 Task: Check custom field "Assignee".
Action: Mouse pressed left at (840, 230)
Screenshot: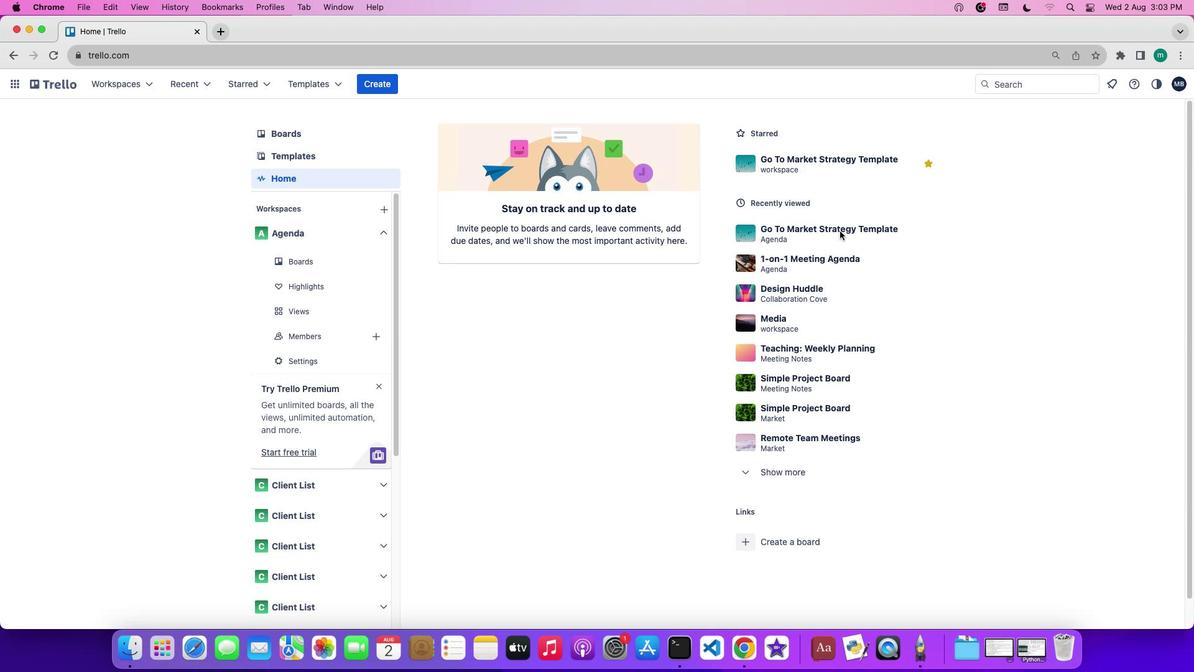 
Action: Mouse pressed left at (840, 230)
Screenshot: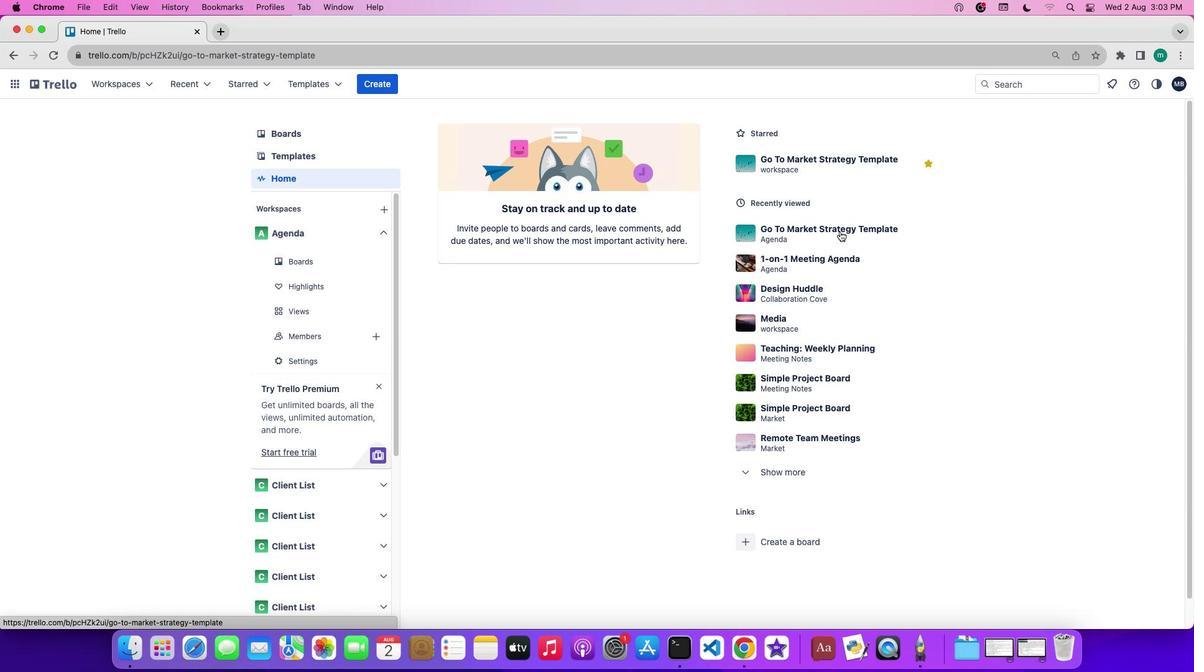 
Action: Mouse moved to (1118, 262)
Screenshot: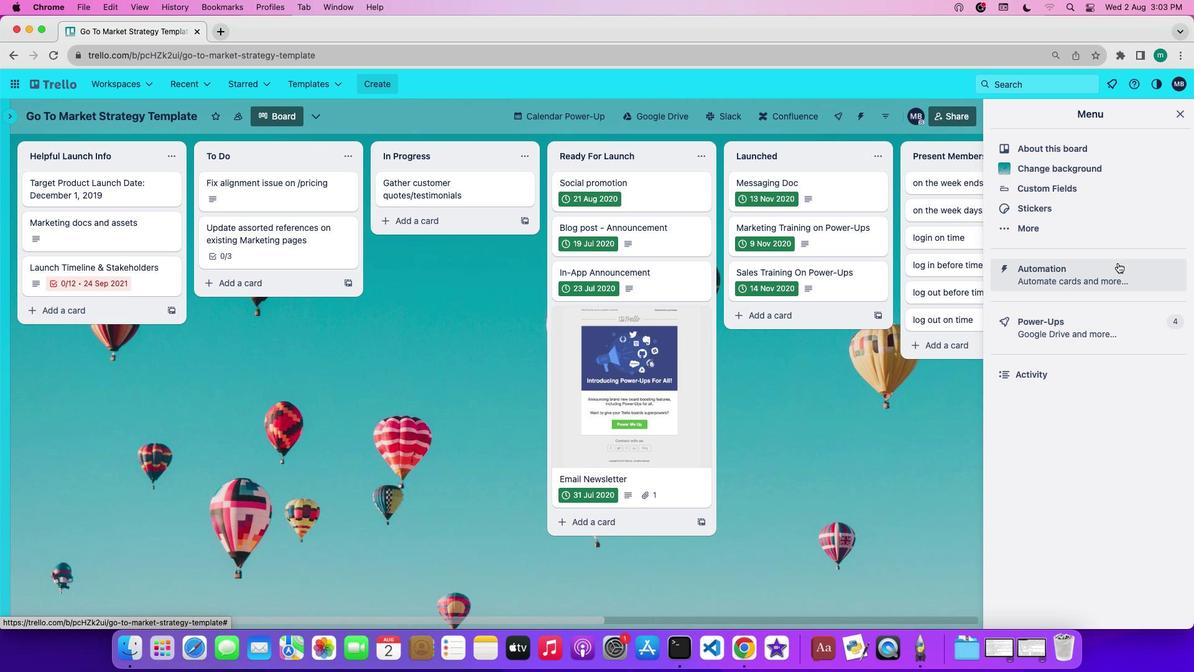 
Action: Mouse pressed left at (1118, 262)
Screenshot: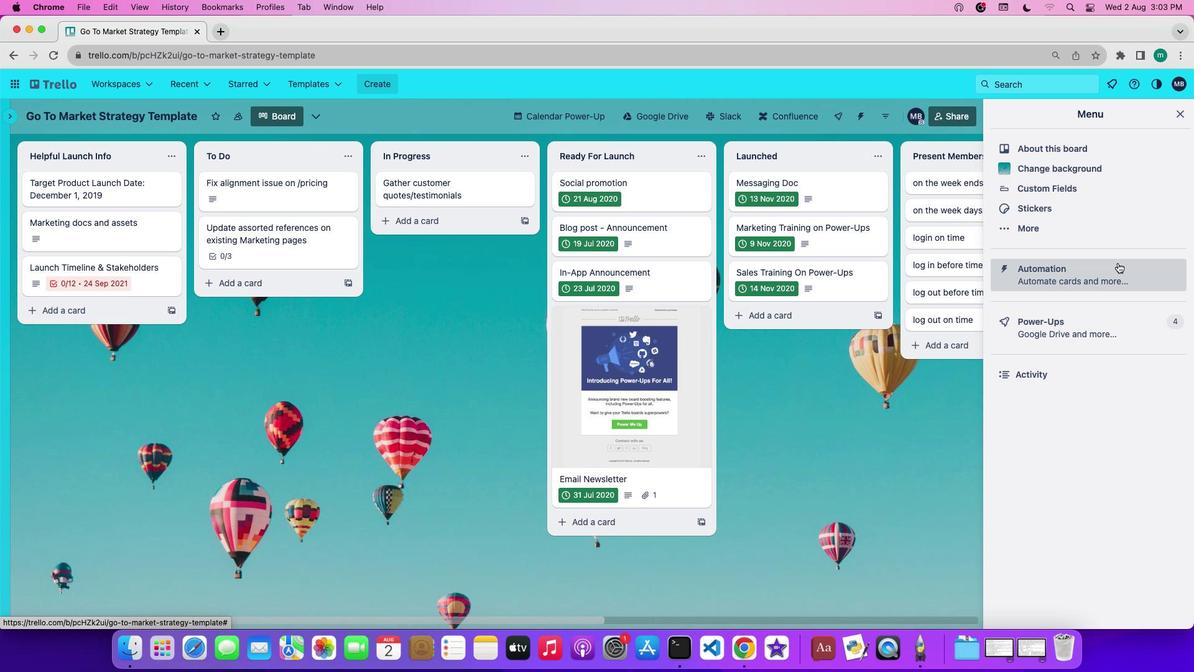 
Action: Mouse moved to (41, 321)
Screenshot: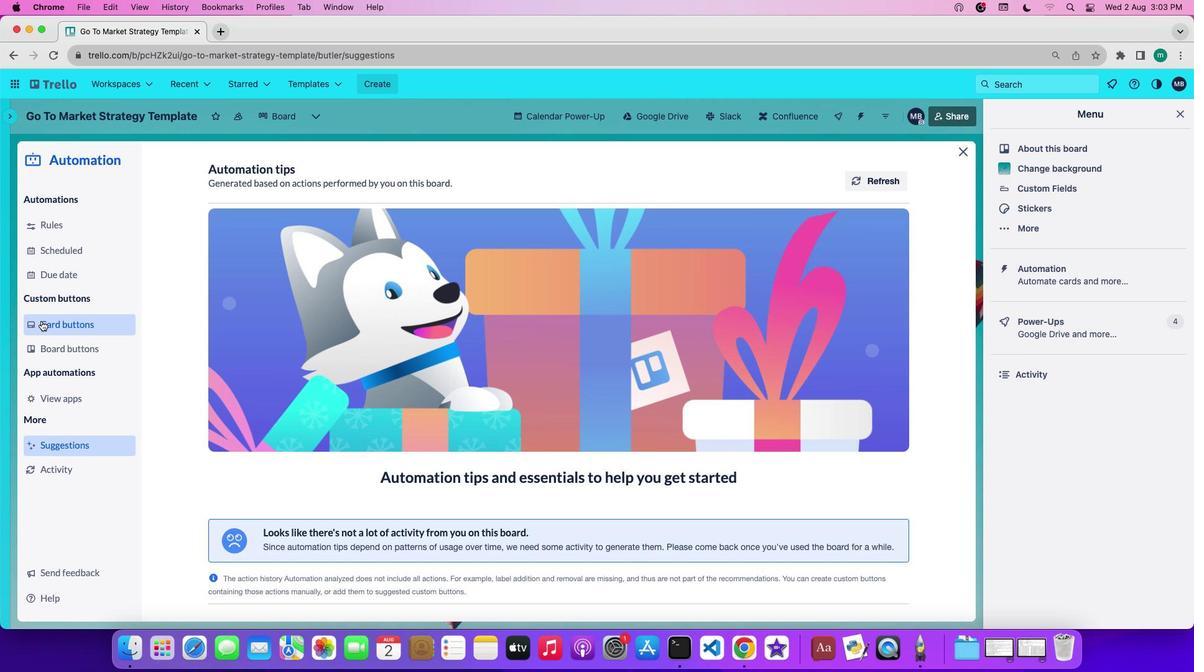 
Action: Mouse pressed left at (41, 321)
Screenshot: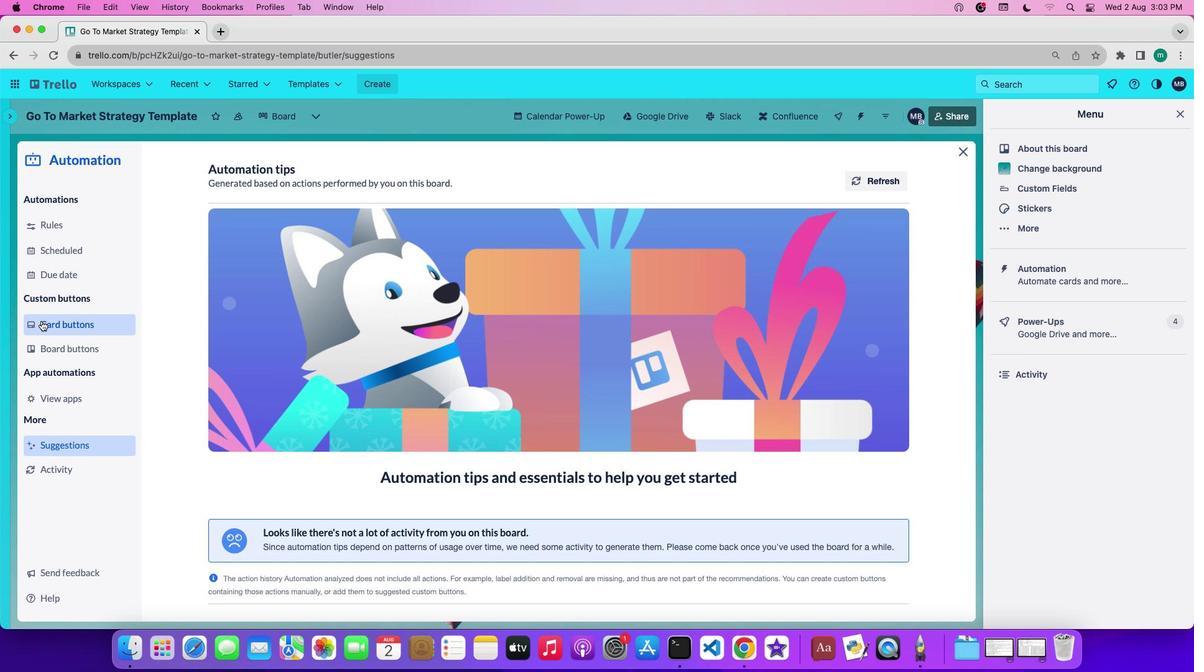 
Action: Mouse moved to (253, 432)
Screenshot: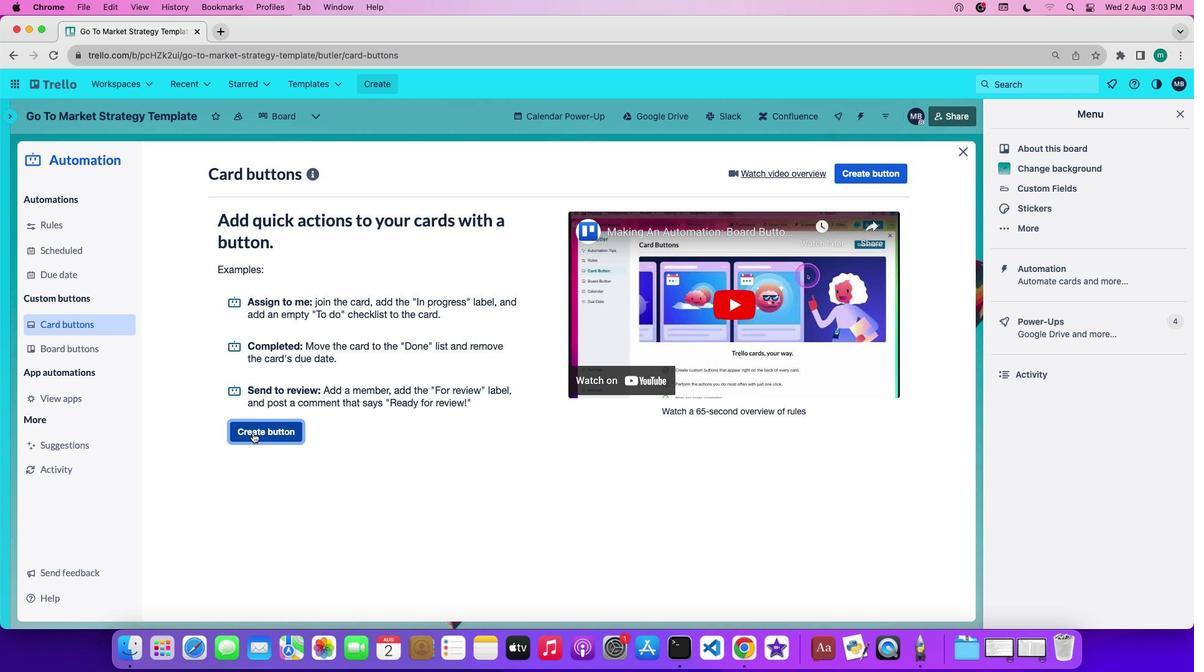 
Action: Mouse pressed left at (253, 432)
Screenshot: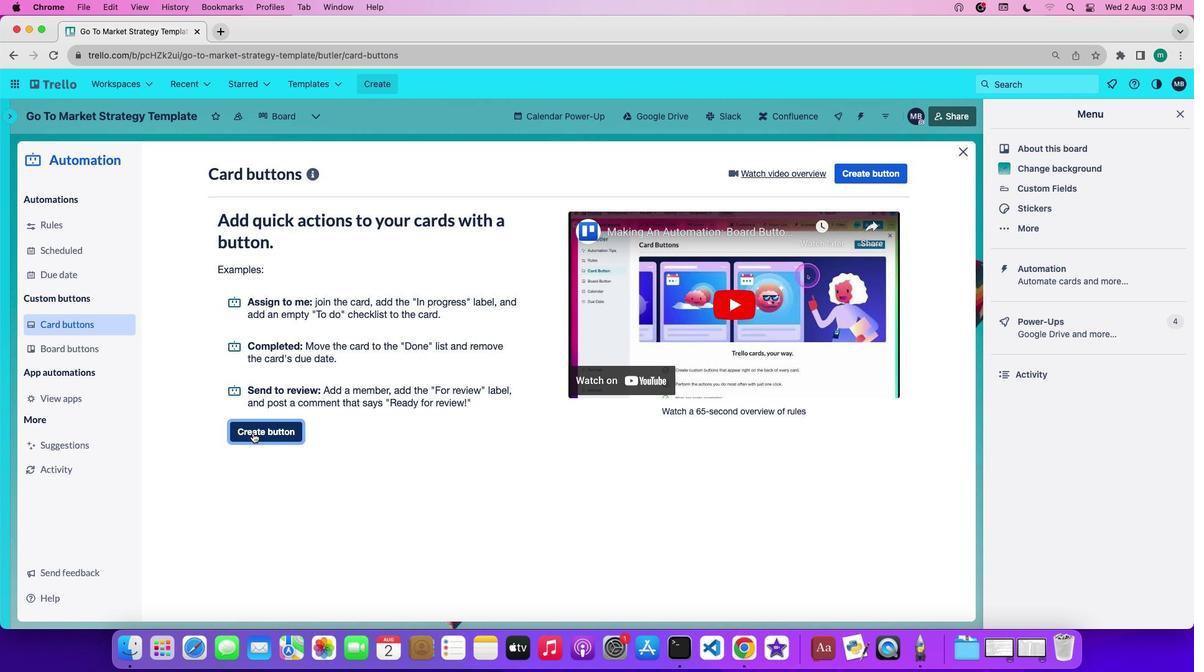 
Action: Mouse moved to (591, 332)
Screenshot: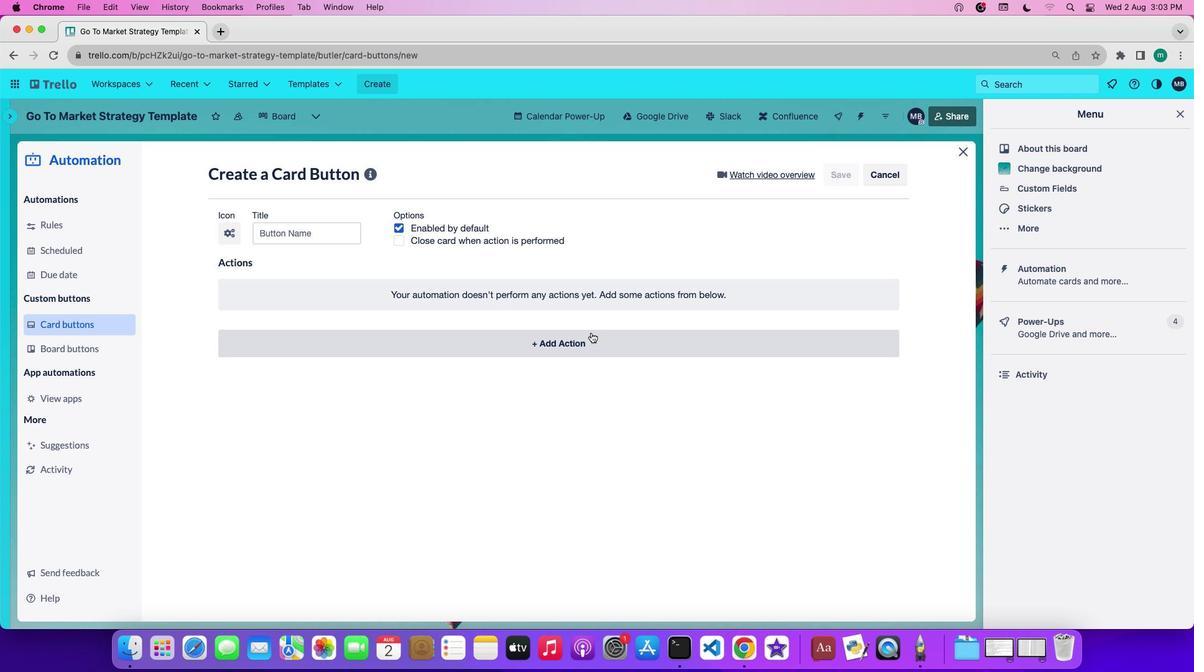 
Action: Mouse pressed left at (591, 332)
Screenshot: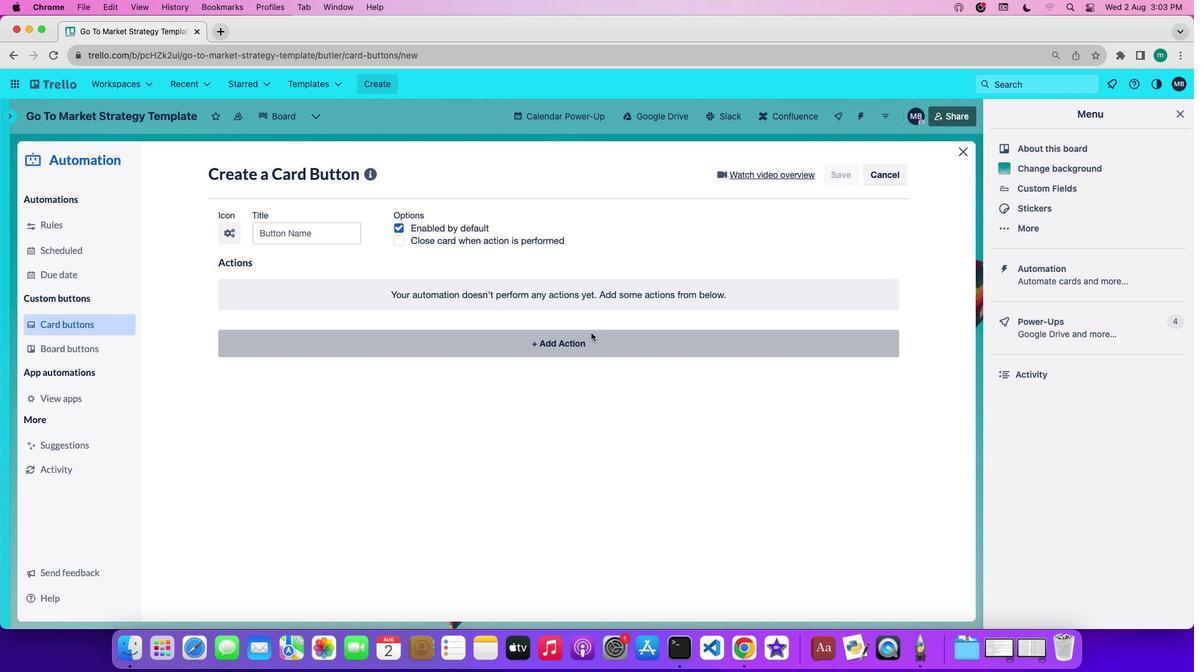 
Action: Mouse moved to (529, 382)
Screenshot: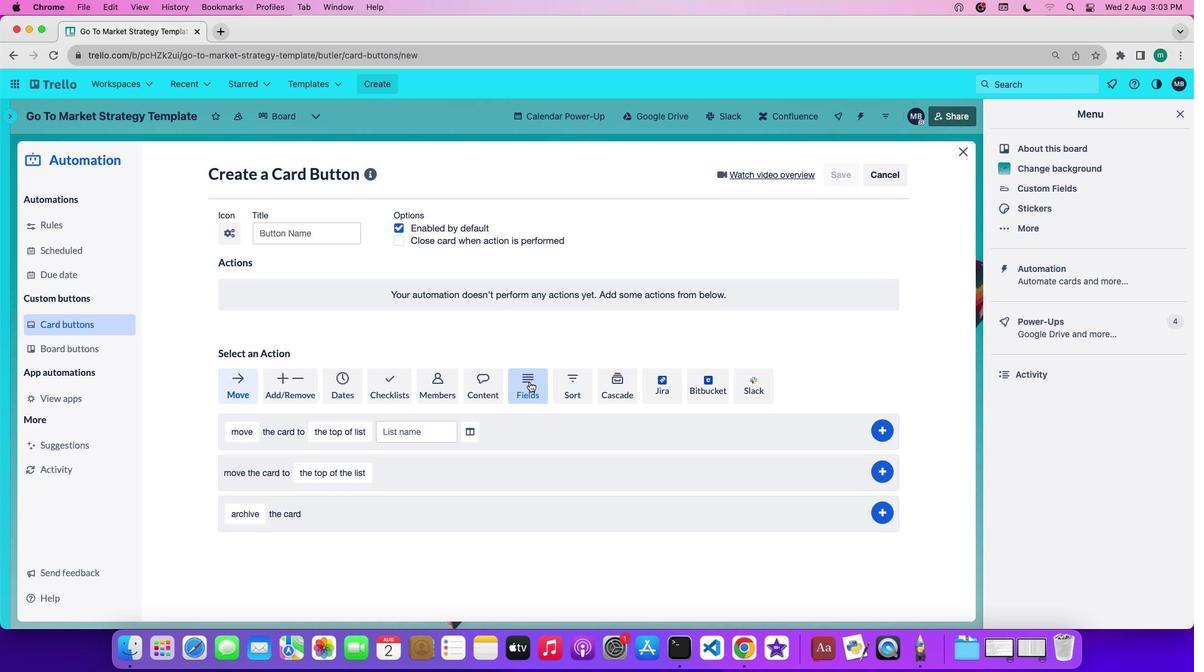 
Action: Mouse pressed left at (529, 382)
Screenshot: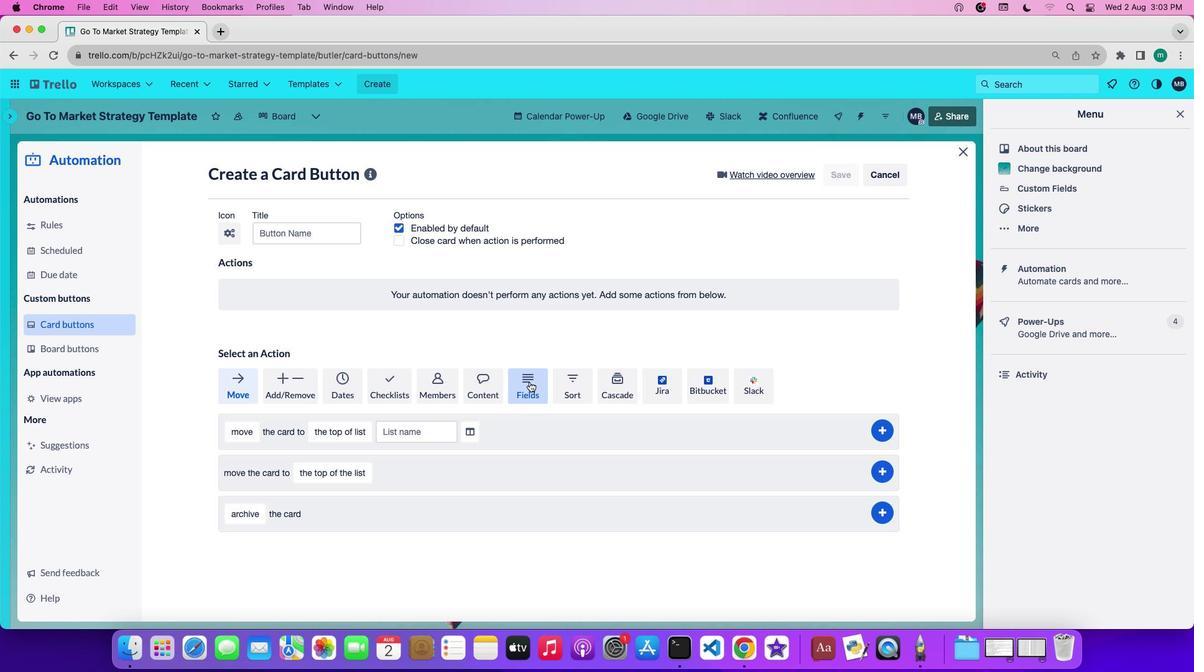 
Action: Mouse moved to (467, 480)
Screenshot: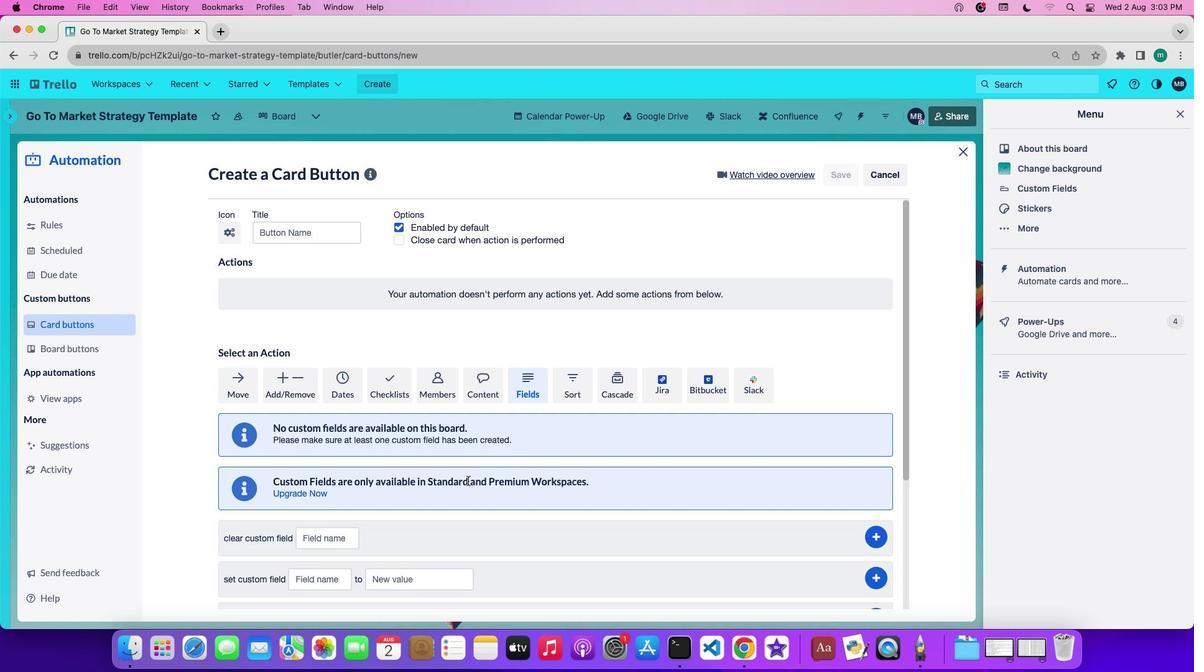 
Action: Mouse scrolled (467, 480) with delta (0, 0)
Screenshot: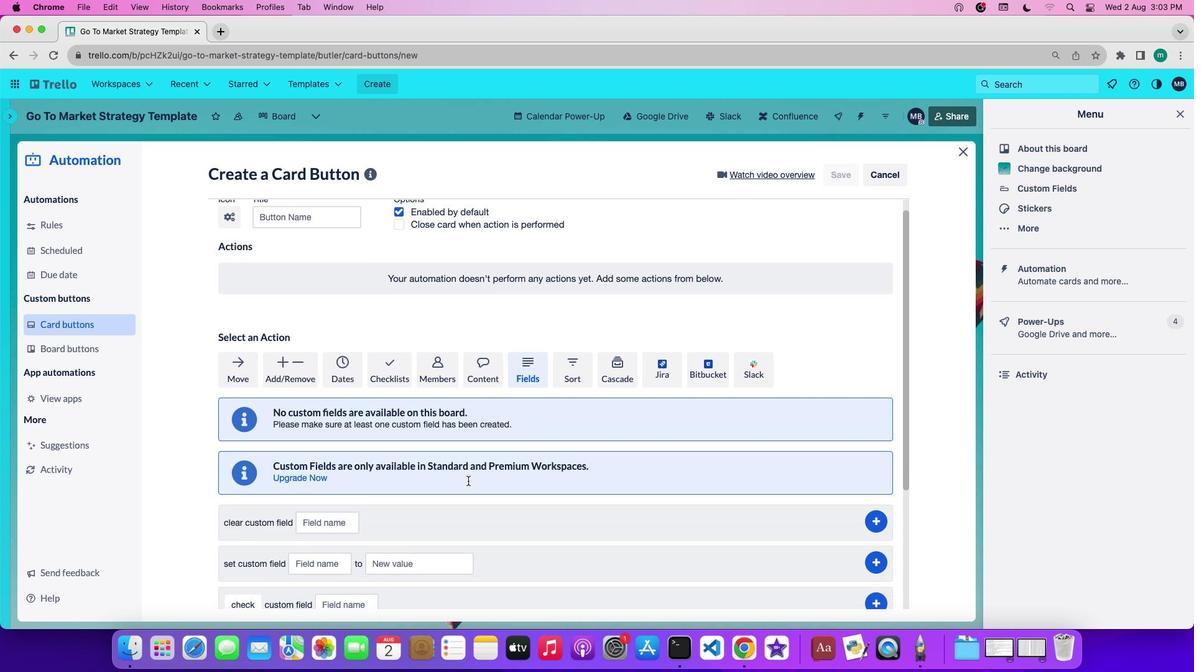 
Action: Mouse scrolled (467, 480) with delta (0, 0)
Screenshot: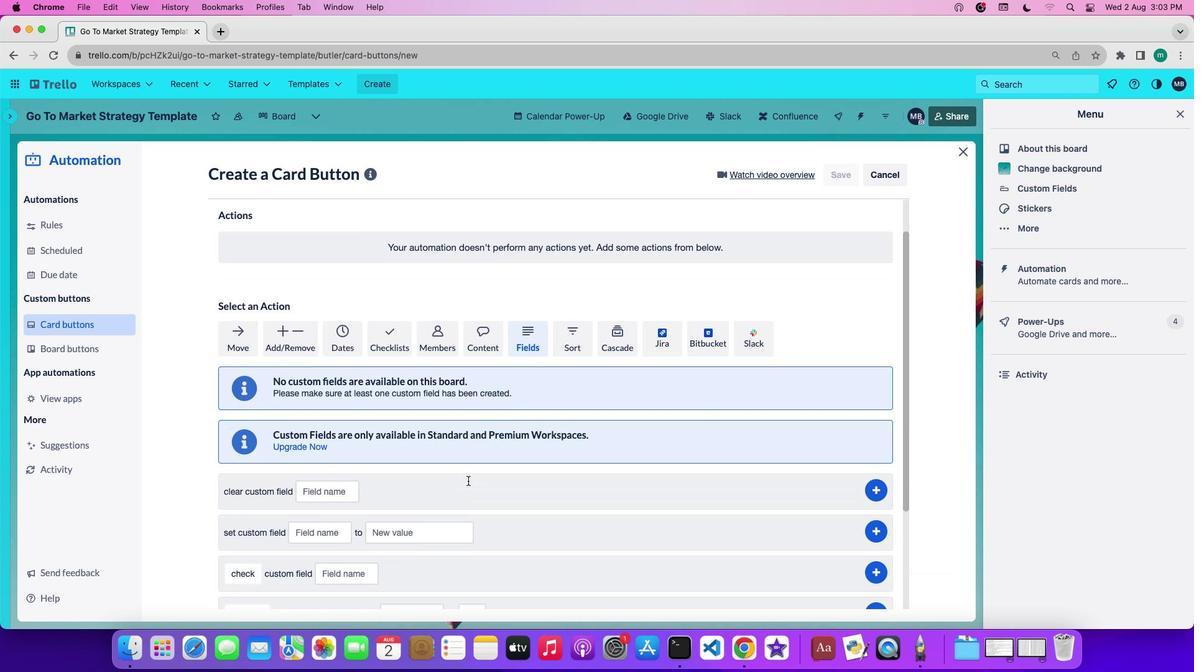 
Action: Mouse scrolled (467, 480) with delta (0, -1)
Screenshot: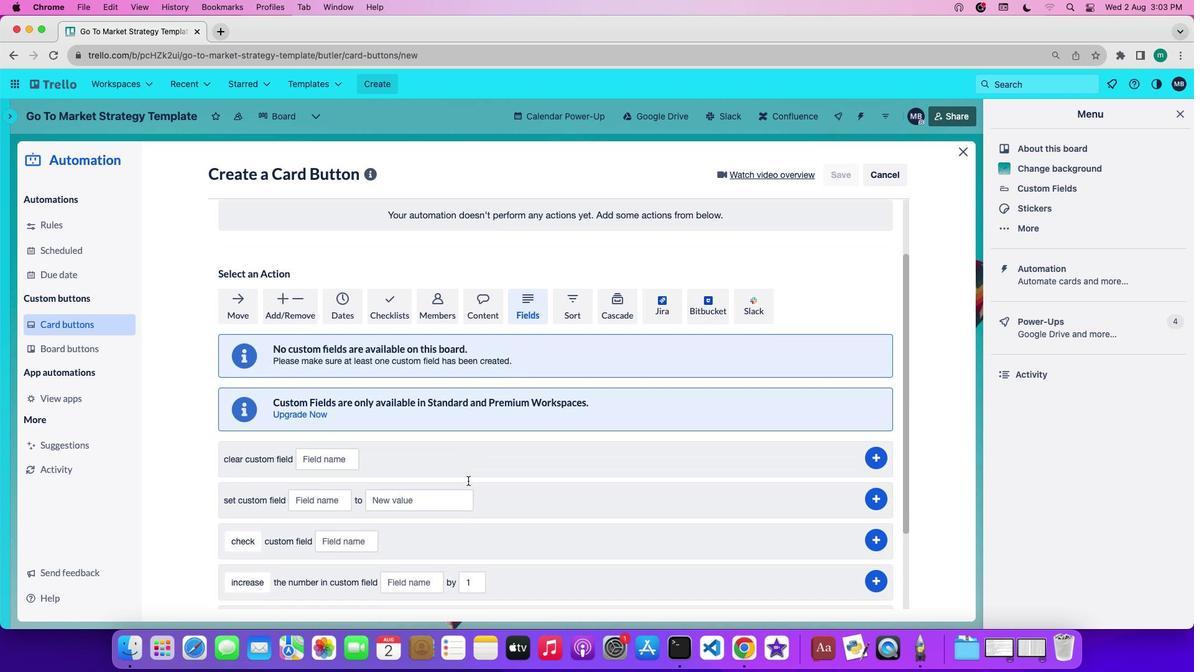 
Action: Mouse scrolled (467, 480) with delta (0, -1)
Screenshot: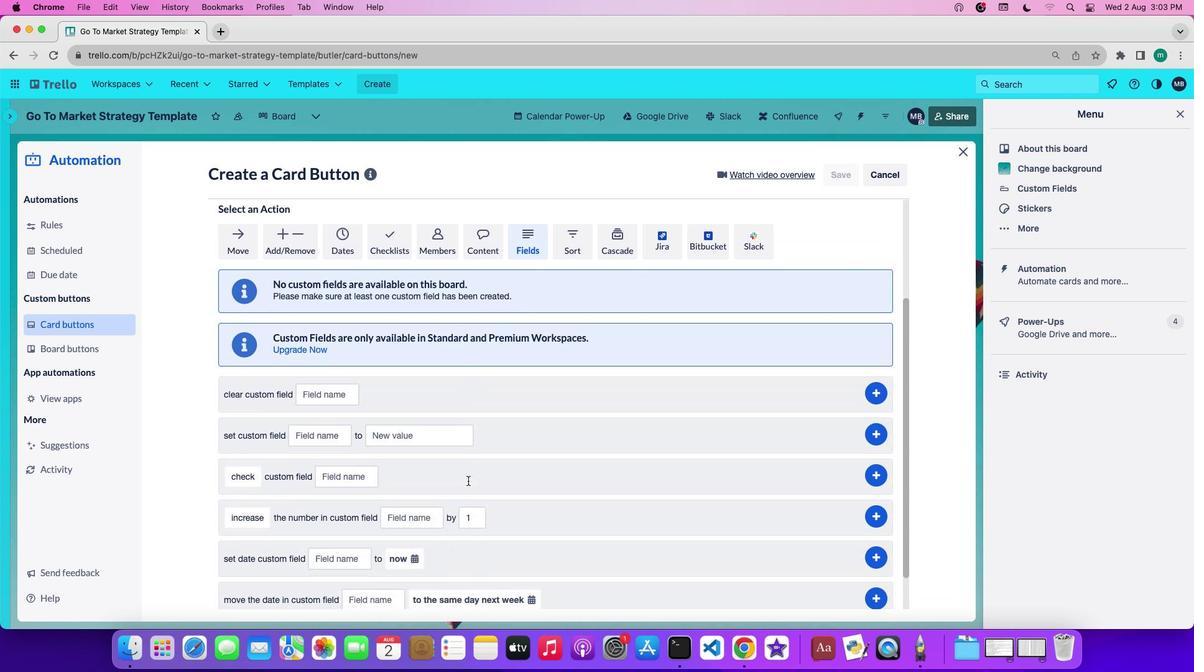 
Action: Mouse moved to (256, 458)
Screenshot: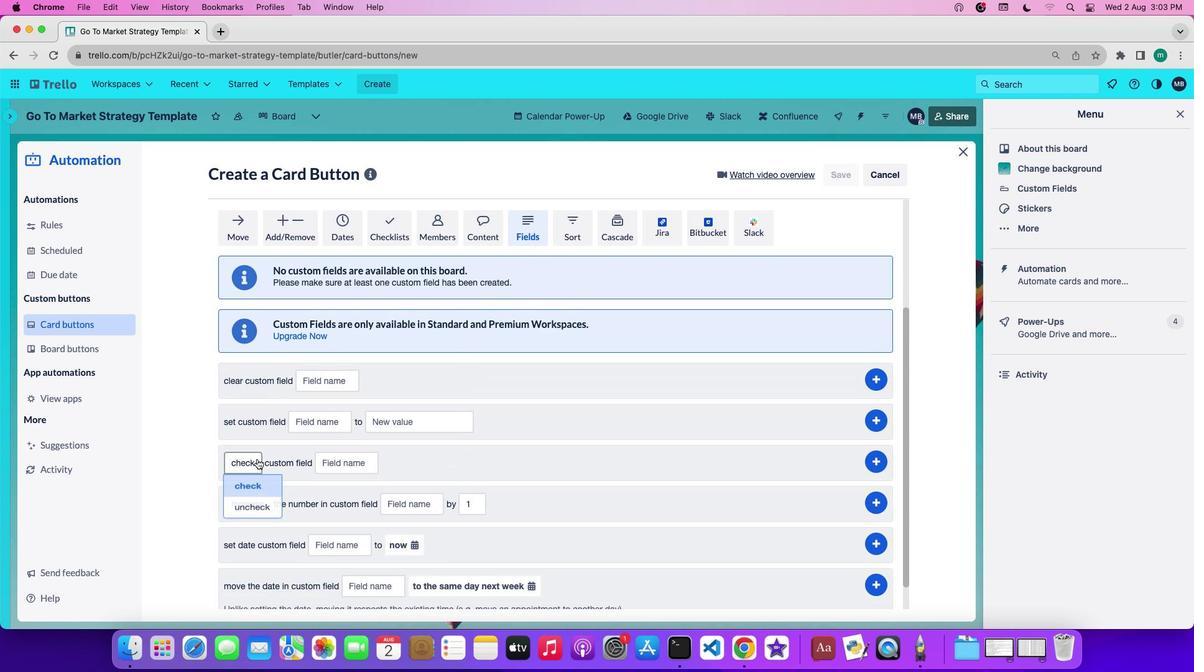 
Action: Mouse pressed left at (256, 458)
Screenshot: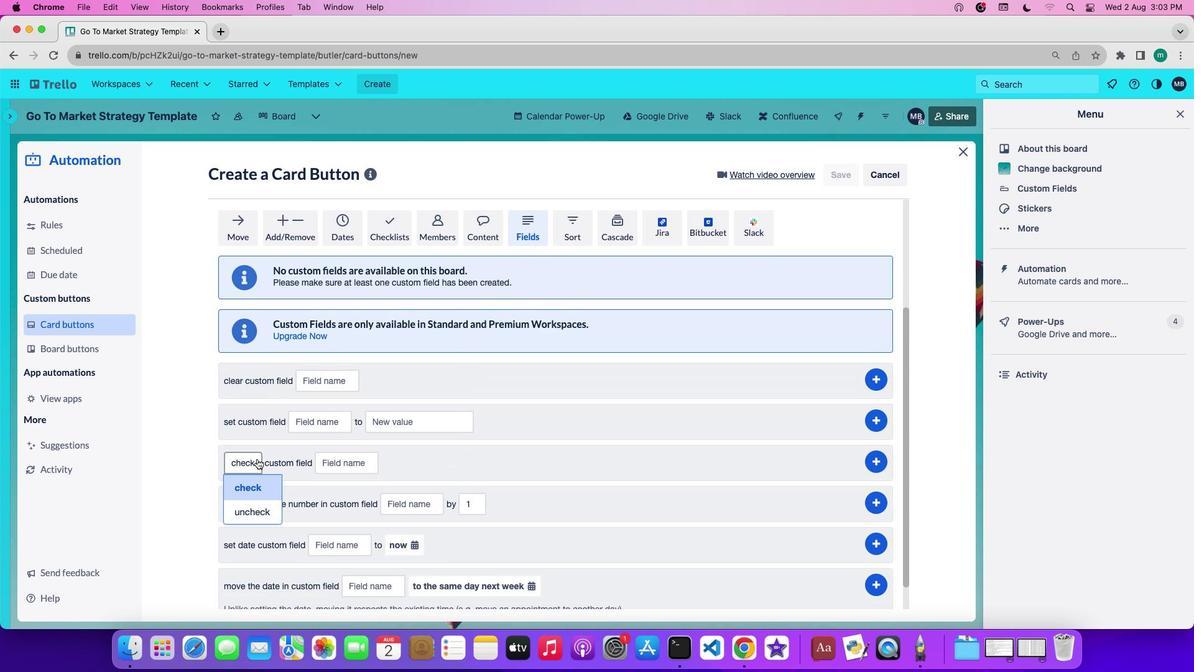 
Action: Mouse moved to (253, 490)
Screenshot: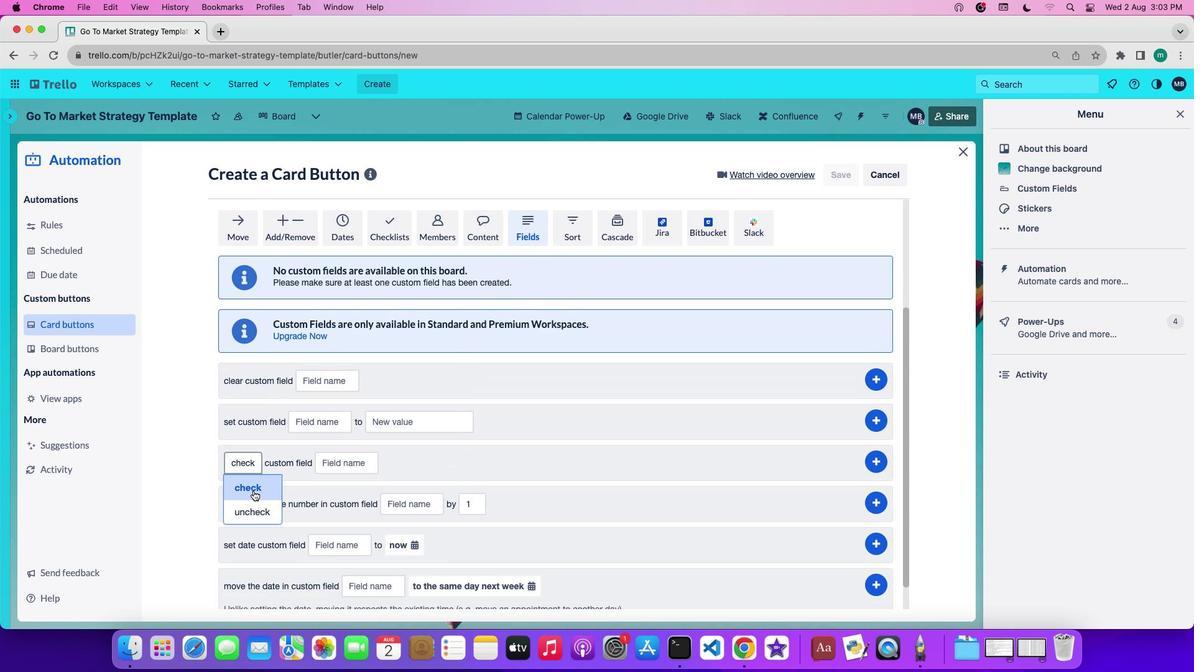 
Action: Mouse pressed left at (253, 490)
Screenshot: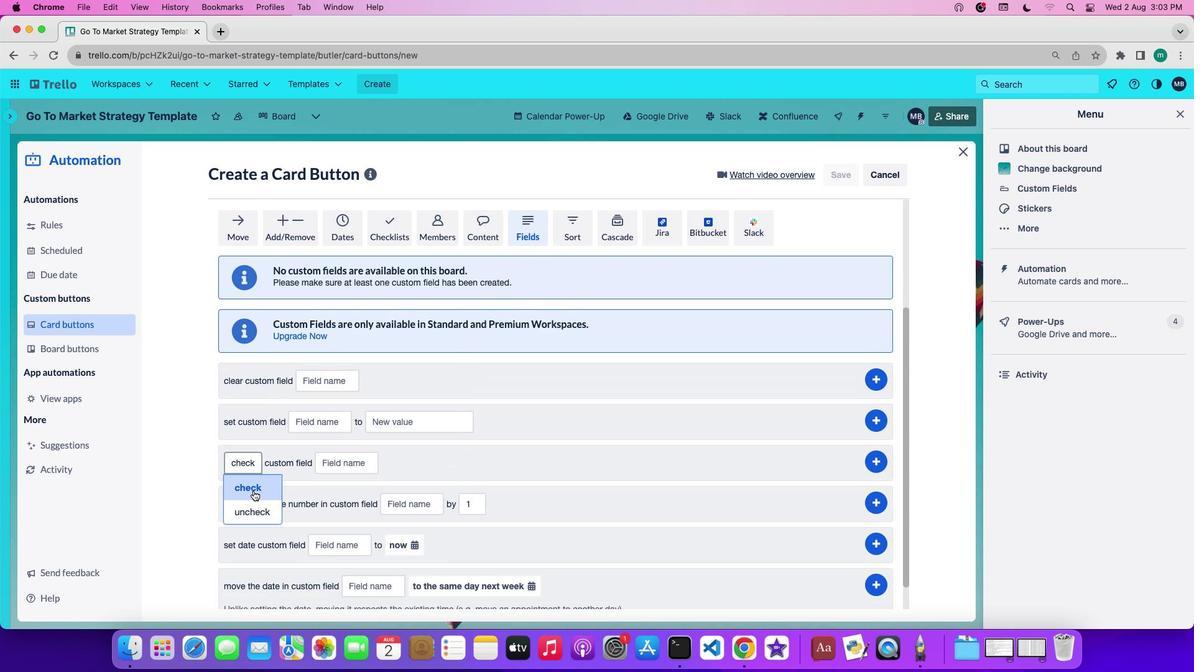 
Action: Mouse moved to (326, 464)
Screenshot: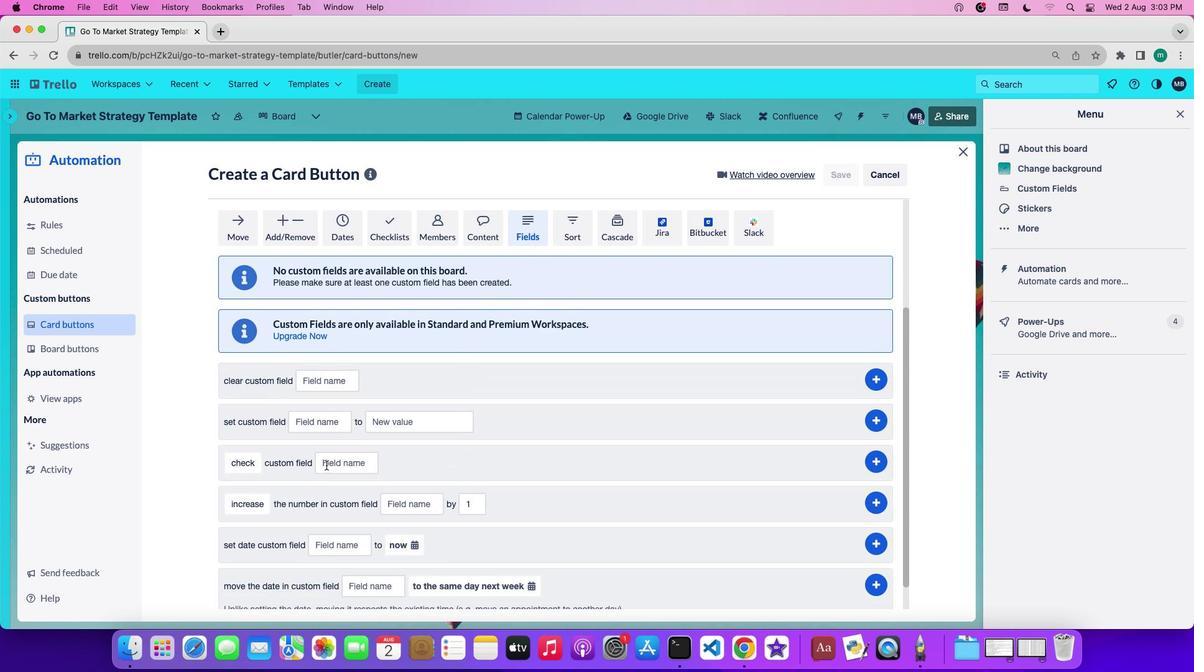 
Action: Mouse pressed left at (326, 464)
Screenshot: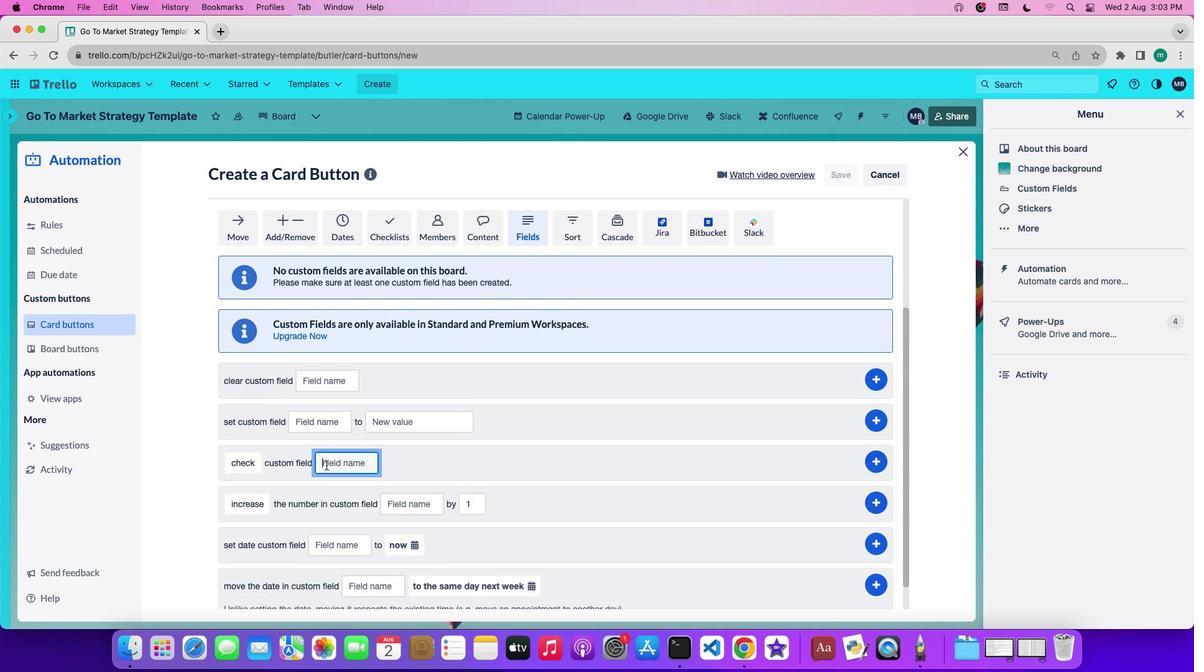 
Action: Key pressed Key.shift'A''s''s''i''g''n''e''e'
Screenshot: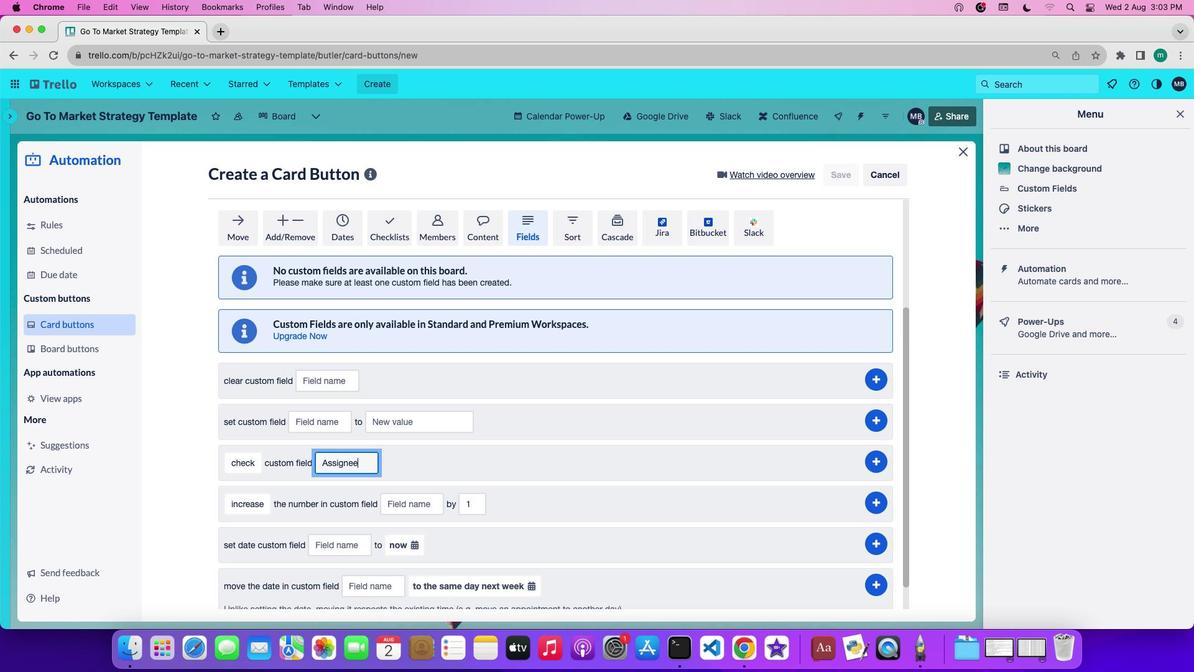 
Action: Mouse moved to (877, 454)
Screenshot: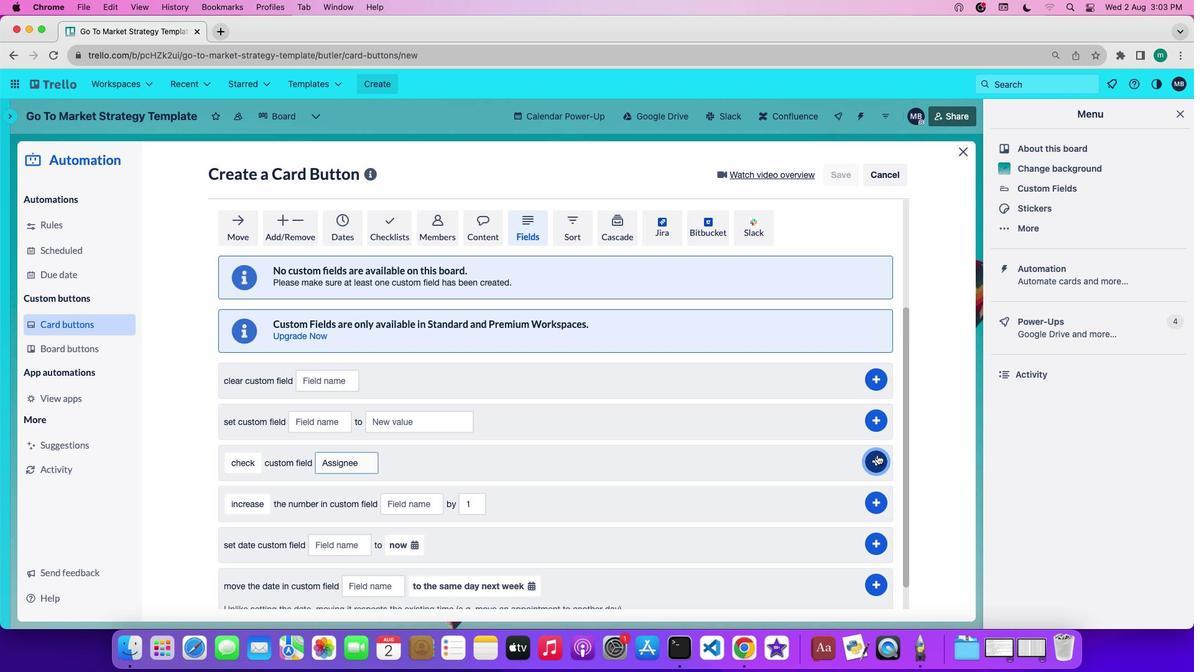 
Action: Mouse pressed left at (877, 454)
Screenshot: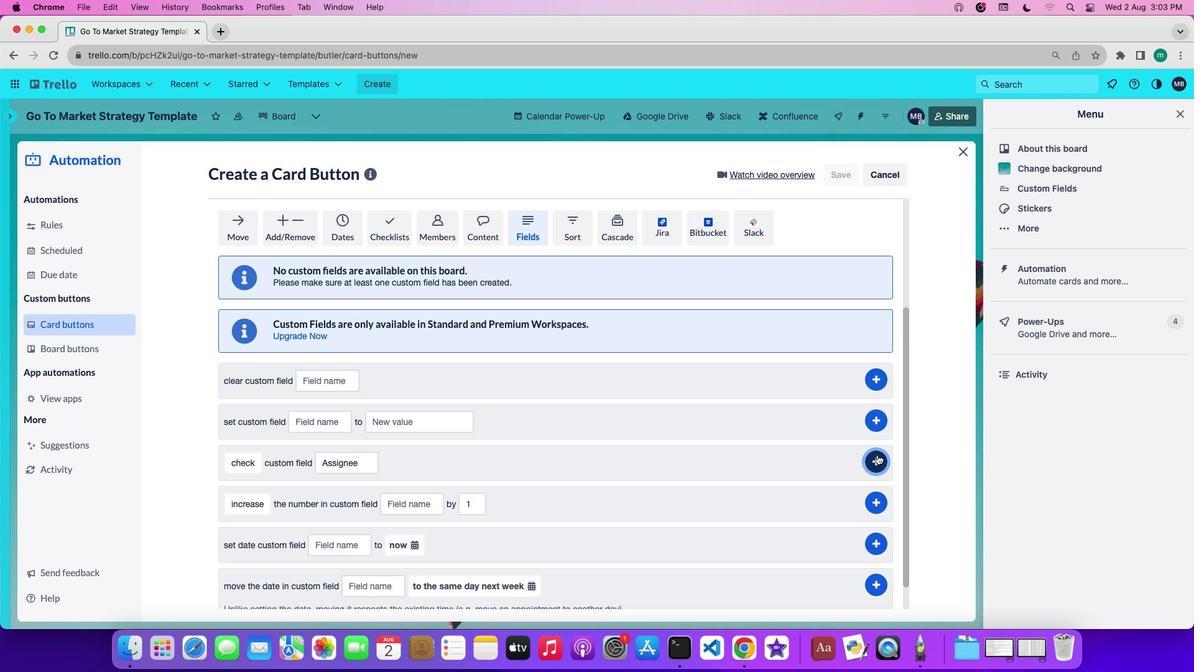 
